 Task: Create a due date automation trigger when advanced on, 2 working days after a card is due add fields with custom field "Resume" set to a date between 1 and 7 working days ago at 11:00 AM.
Action: Mouse moved to (875, 203)
Screenshot: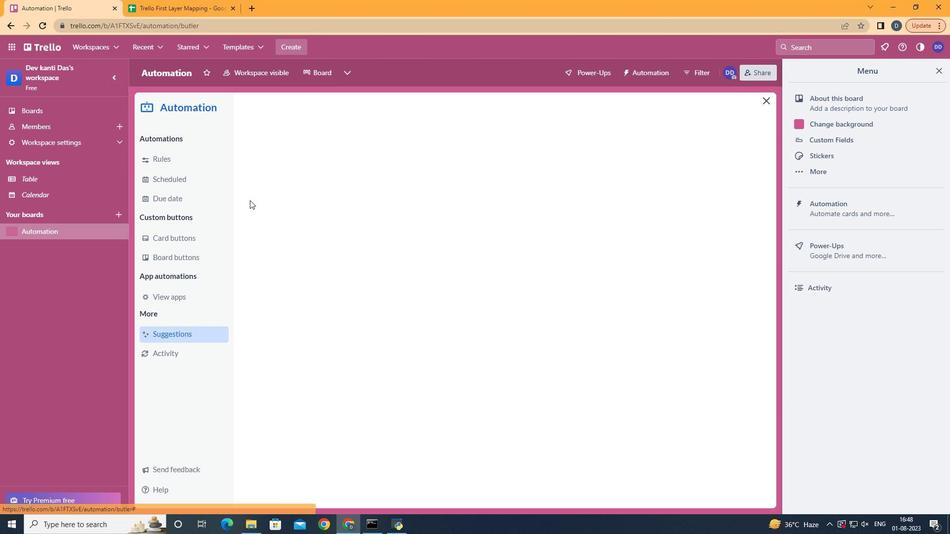 
Action: Mouse pressed left at (875, 203)
Screenshot: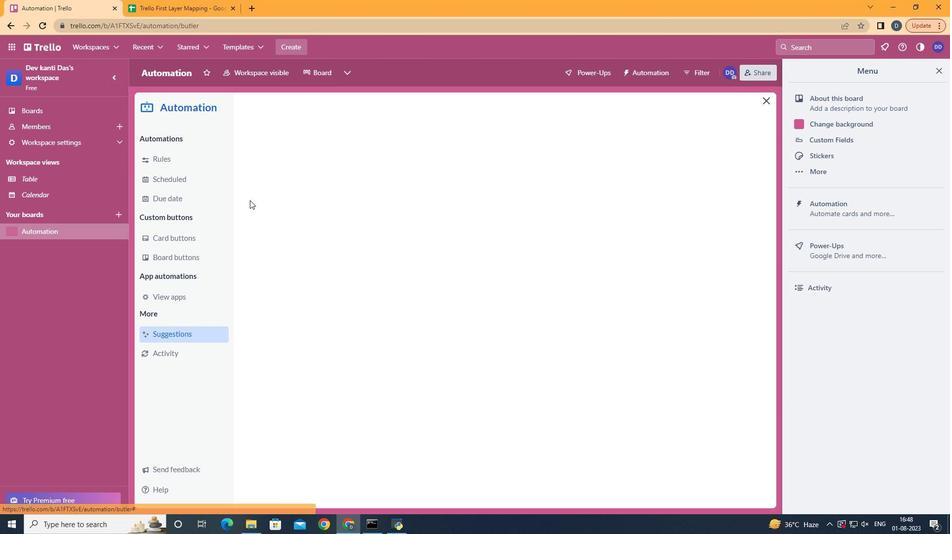 
Action: Mouse moved to (197, 196)
Screenshot: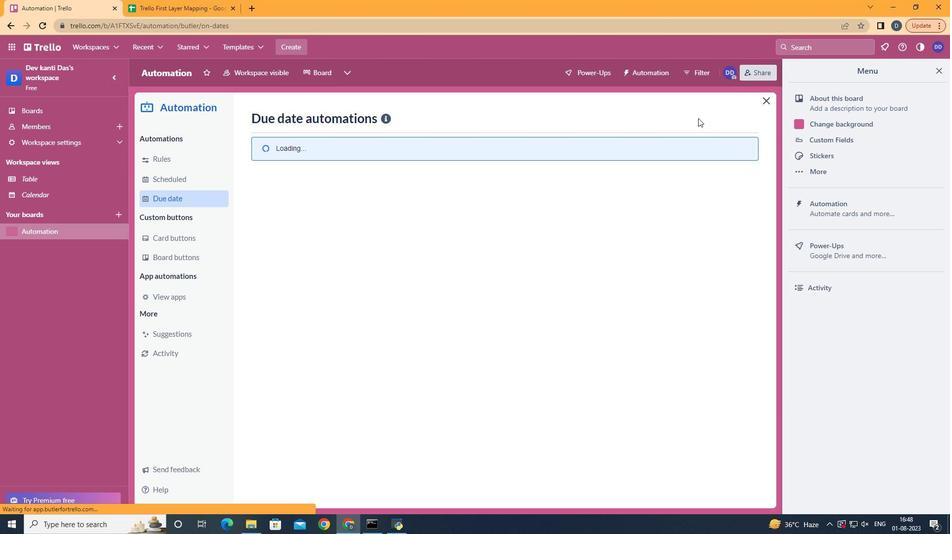 
Action: Mouse pressed left at (197, 196)
Screenshot: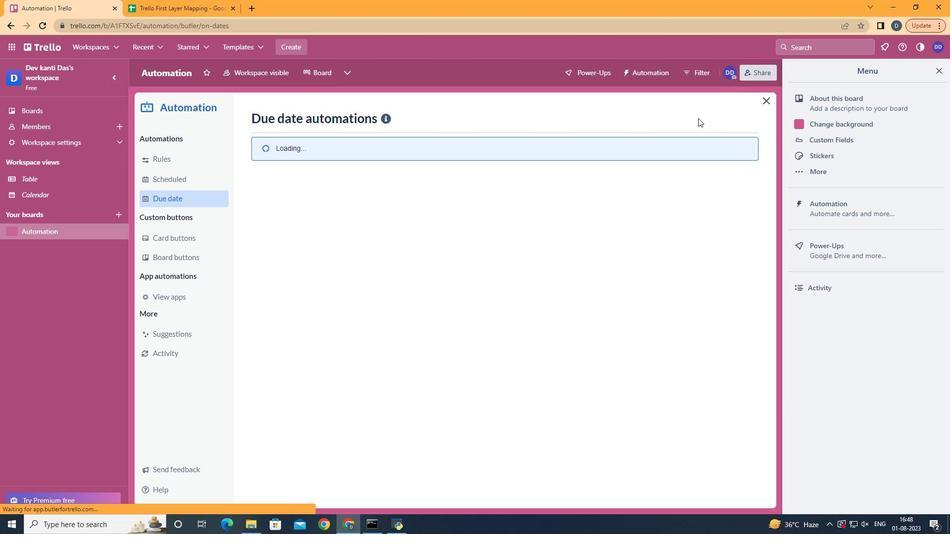
Action: Mouse moved to (696, 116)
Screenshot: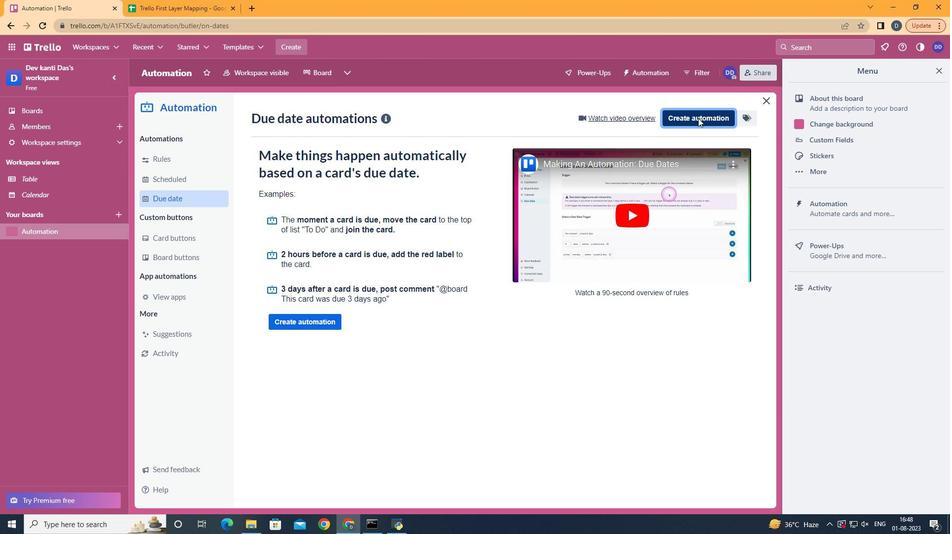 
Action: Mouse pressed left at (696, 116)
Screenshot: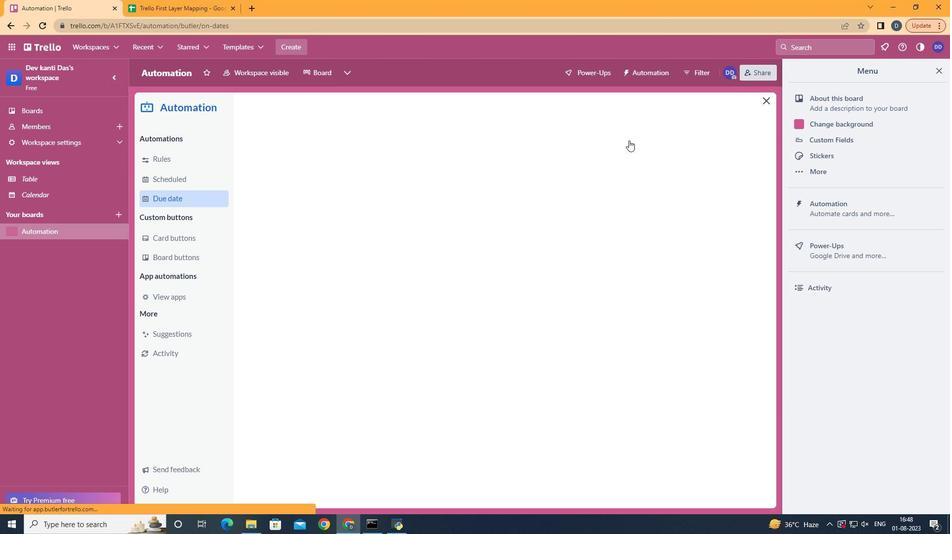 
Action: Mouse moved to (456, 214)
Screenshot: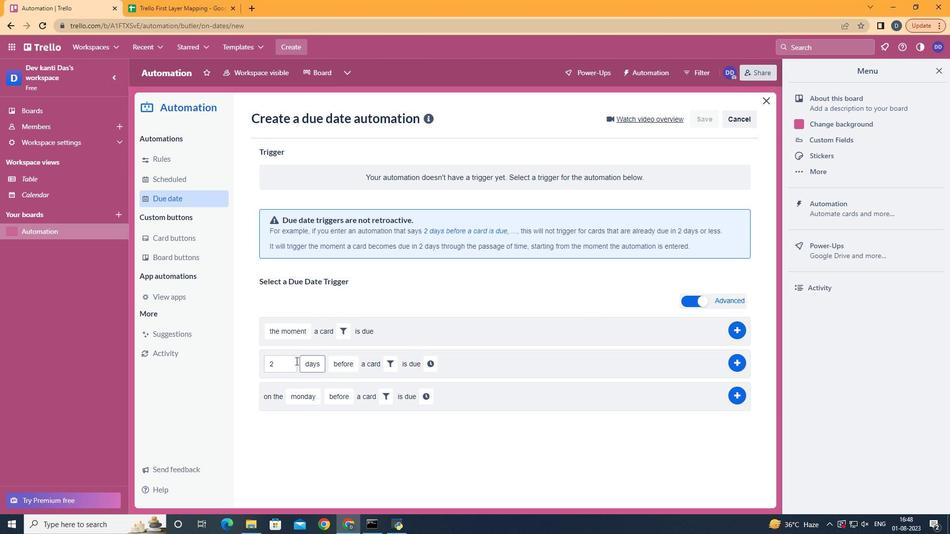 
Action: Mouse pressed left at (456, 214)
Screenshot: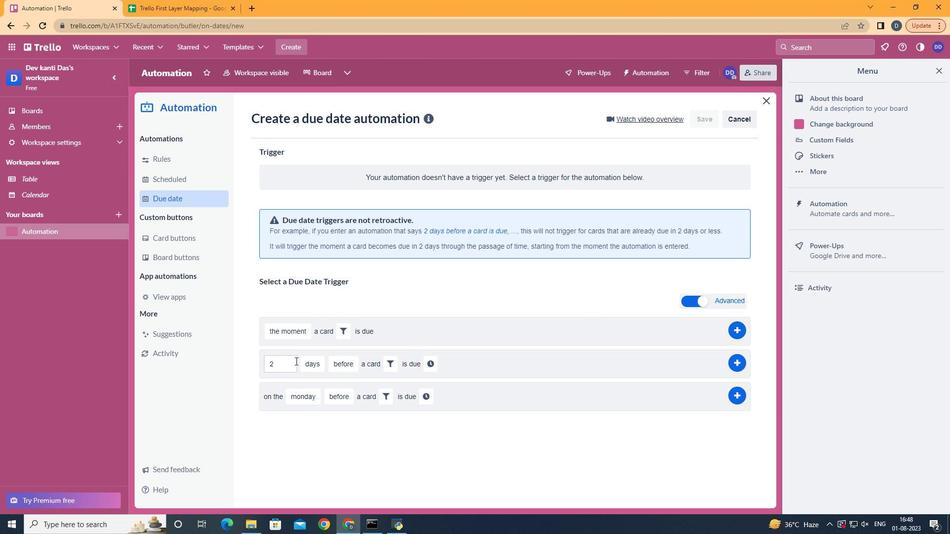 
Action: Mouse moved to (315, 401)
Screenshot: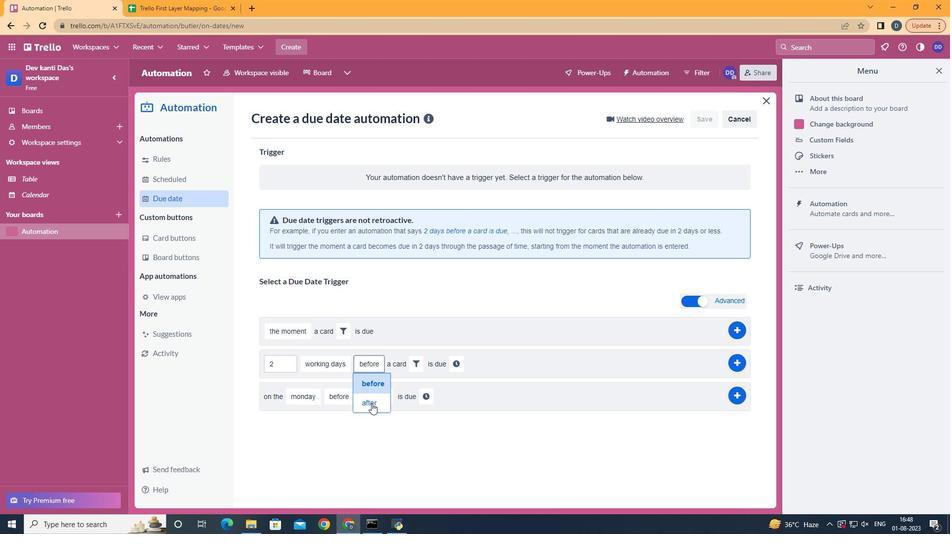 
Action: Mouse pressed left at (315, 401)
Screenshot: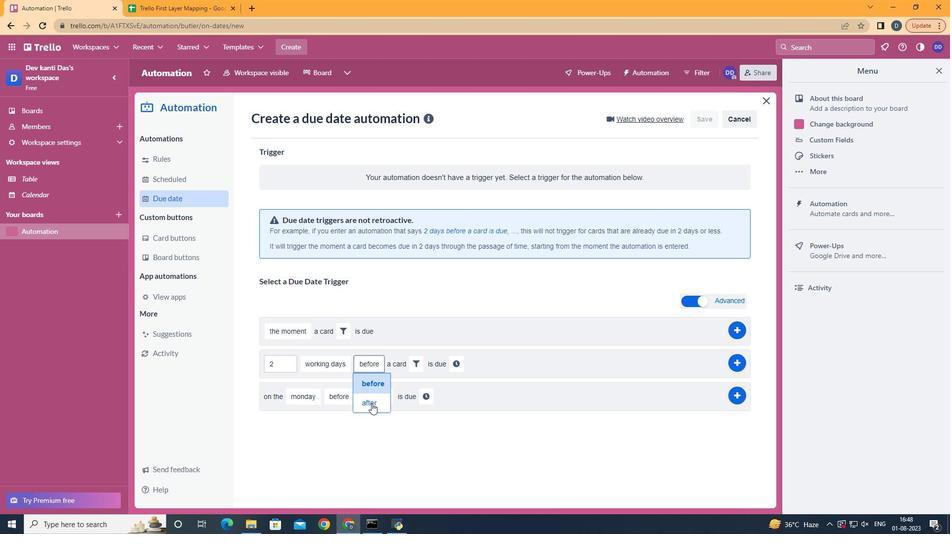 
Action: Mouse moved to (369, 401)
Screenshot: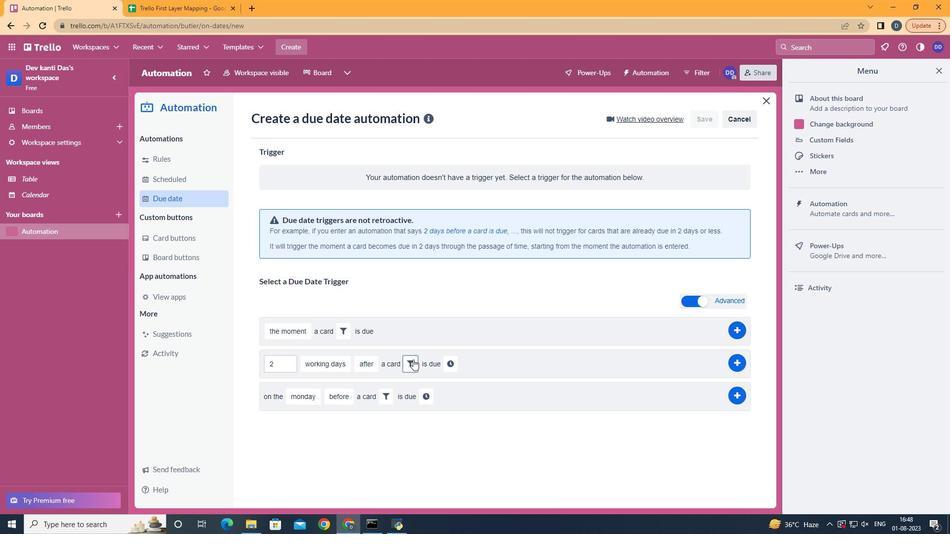 
Action: Mouse pressed left at (369, 401)
Screenshot: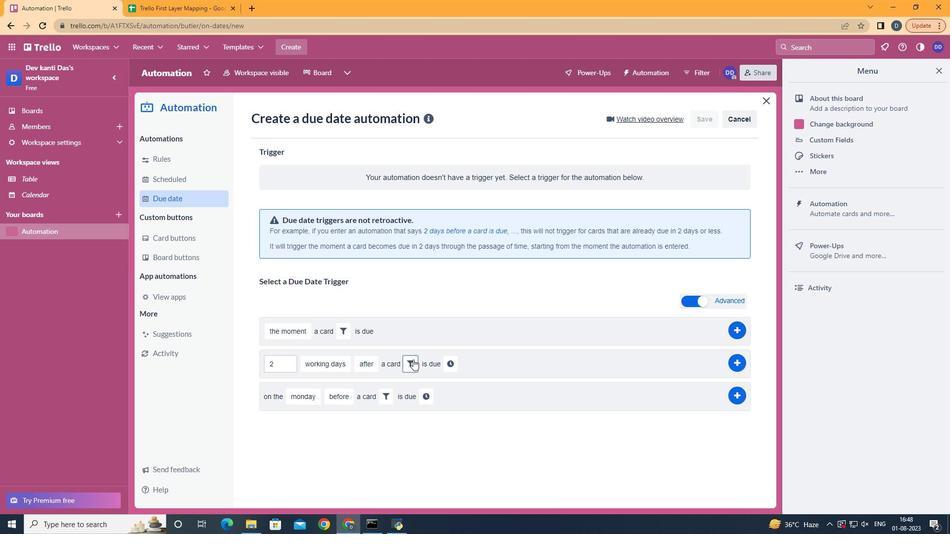 
Action: Mouse moved to (411, 357)
Screenshot: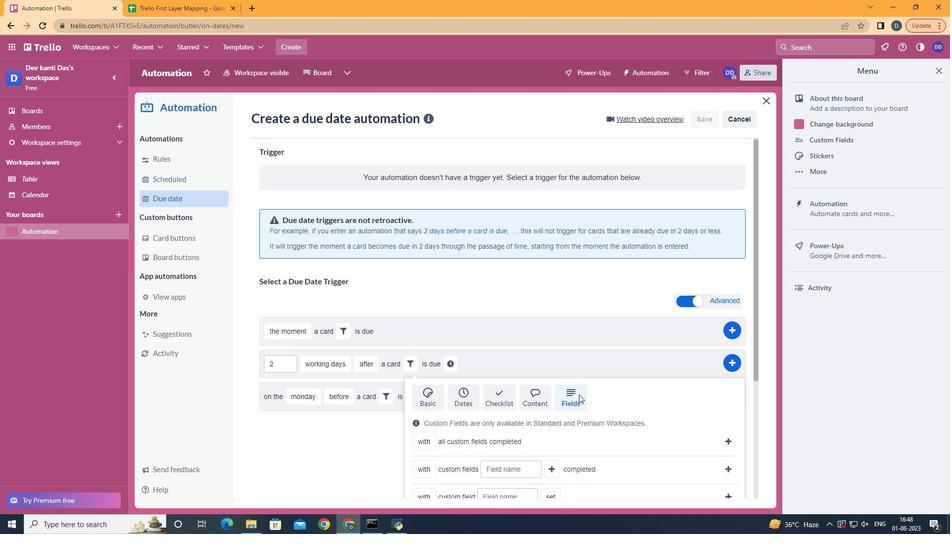 
Action: Mouse pressed left at (411, 357)
Screenshot: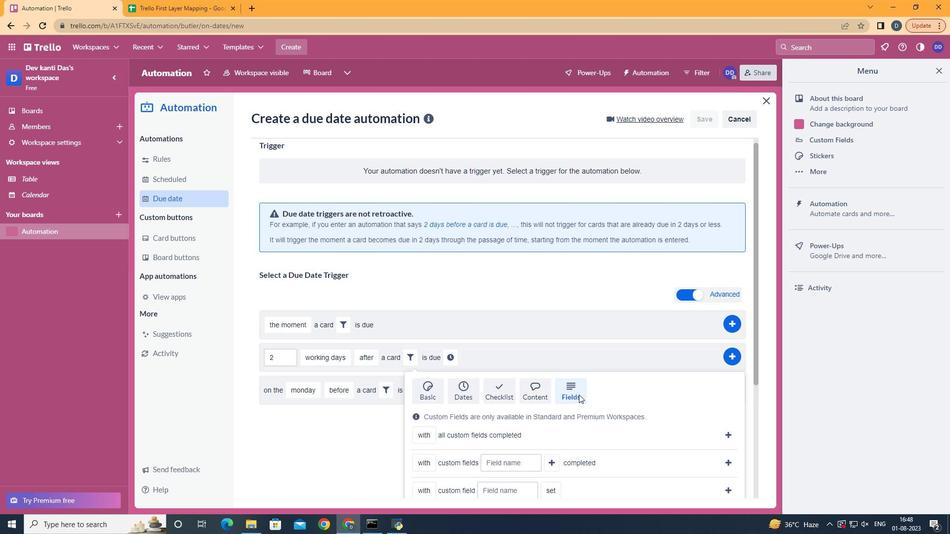 
Action: Mouse moved to (576, 392)
Screenshot: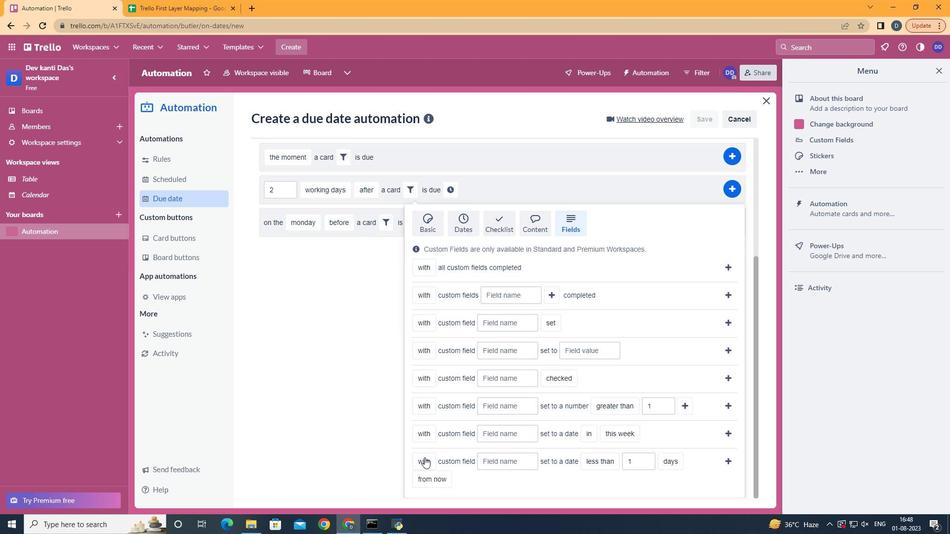 
Action: Mouse pressed left at (576, 392)
Screenshot: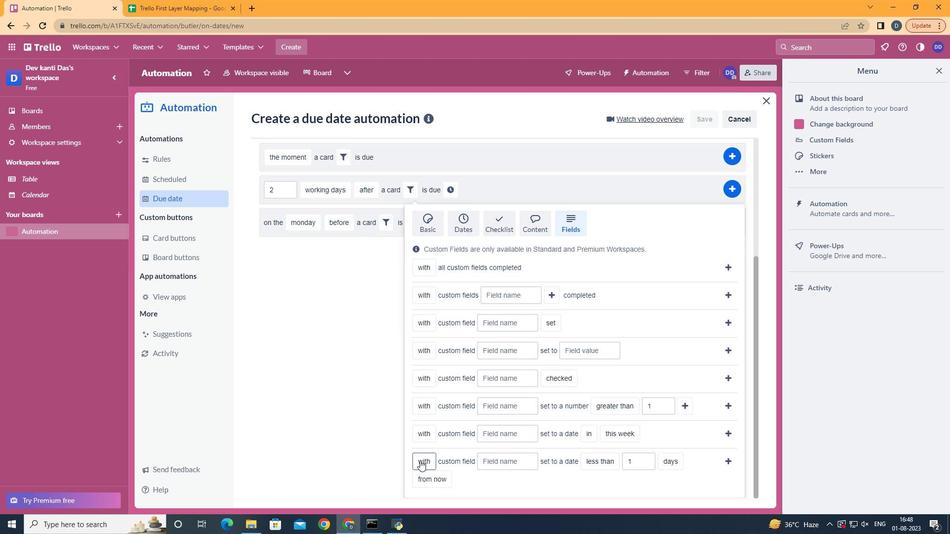 
Action: Mouse moved to (576, 392)
Screenshot: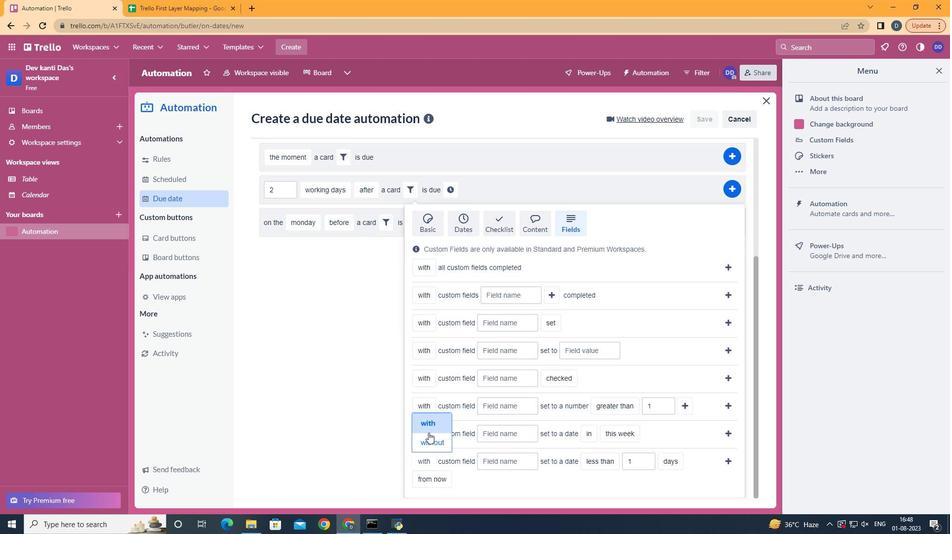 
Action: Mouse scrolled (576, 392) with delta (0, 0)
Screenshot: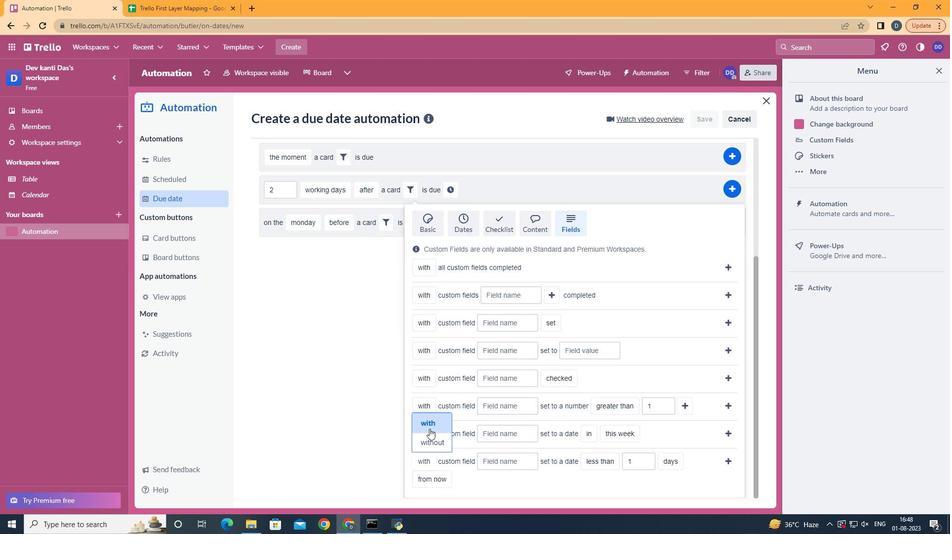 
Action: Mouse scrolled (576, 392) with delta (0, 0)
Screenshot: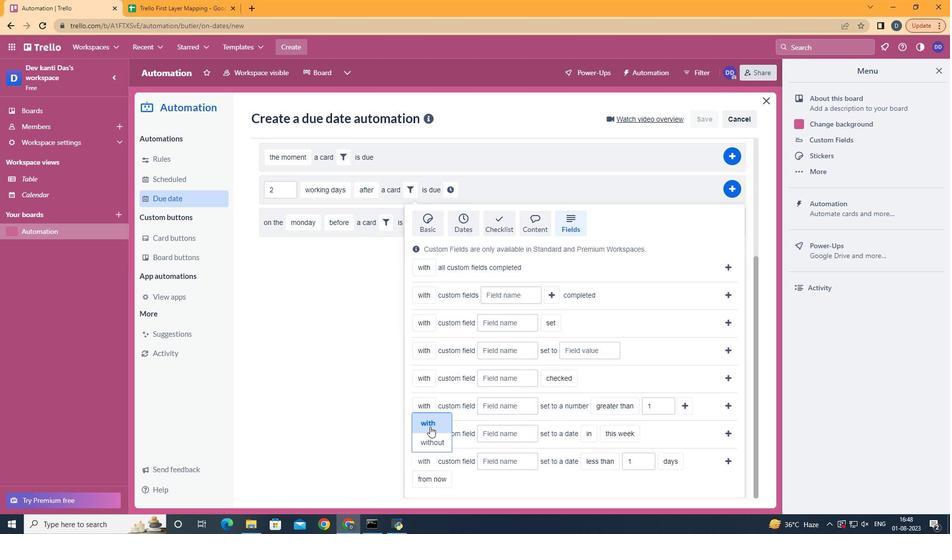 
Action: Mouse scrolled (576, 392) with delta (0, 0)
Screenshot: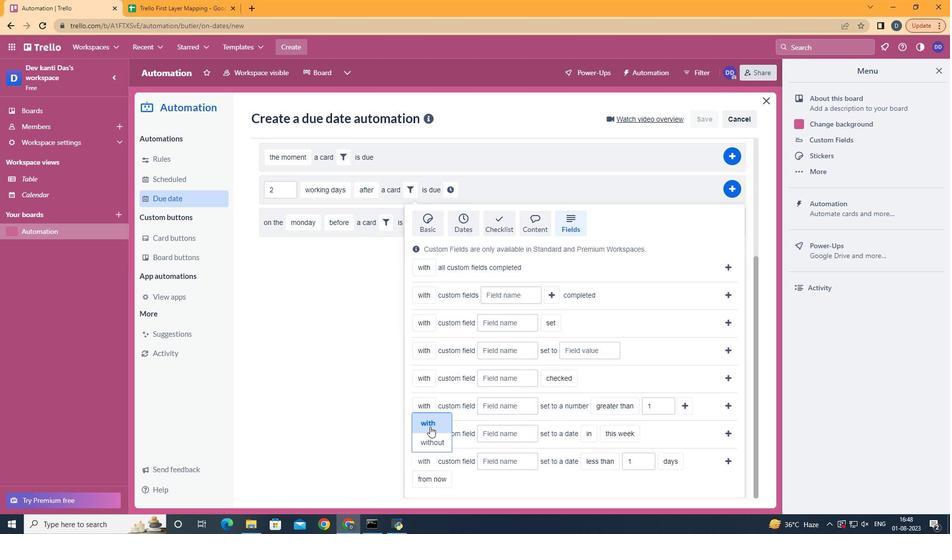 
Action: Mouse scrolled (576, 392) with delta (0, 0)
Screenshot: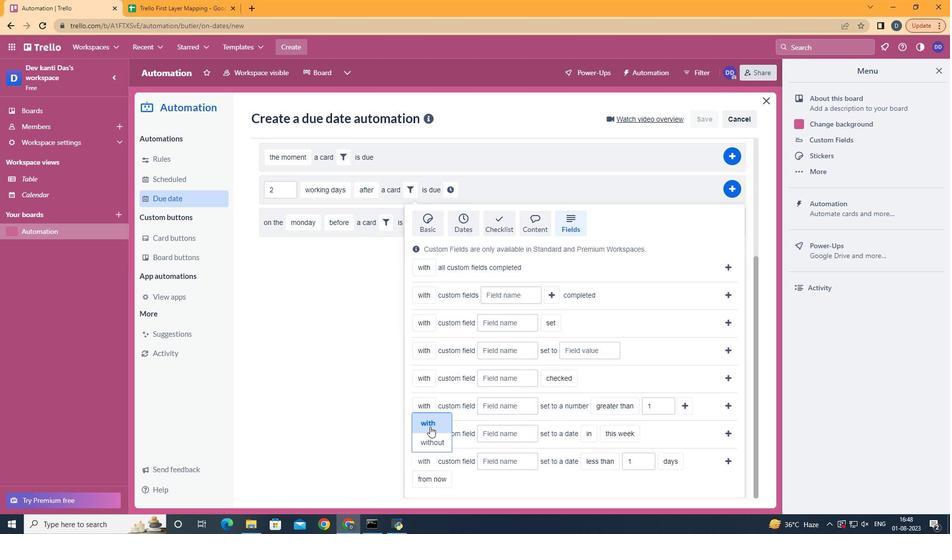 
Action: Mouse scrolled (576, 392) with delta (0, 0)
Screenshot: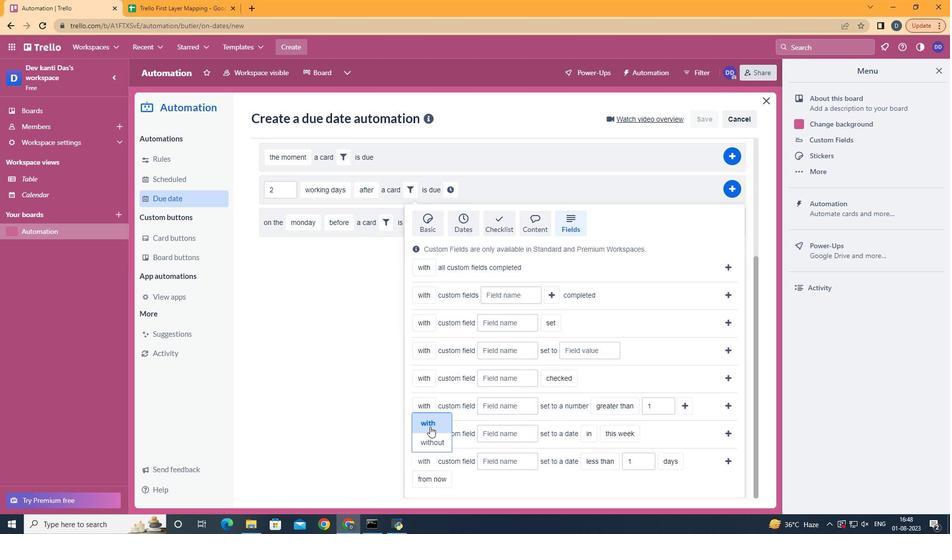 
Action: Mouse scrolled (576, 392) with delta (0, 0)
Screenshot: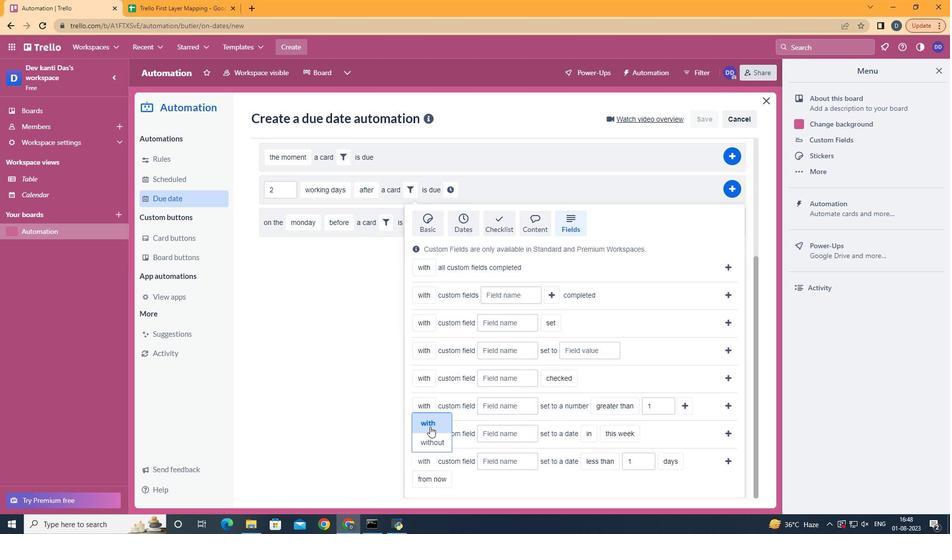 
Action: Mouse scrolled (576, 392) with delta (0, 0)
Screenshot: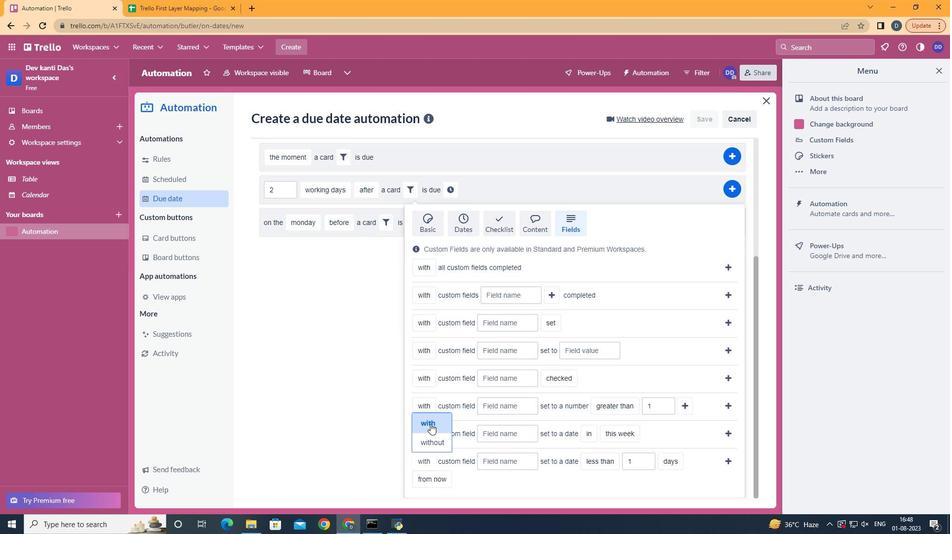
Action: Mouse moved to (428, 421)
Screenshot: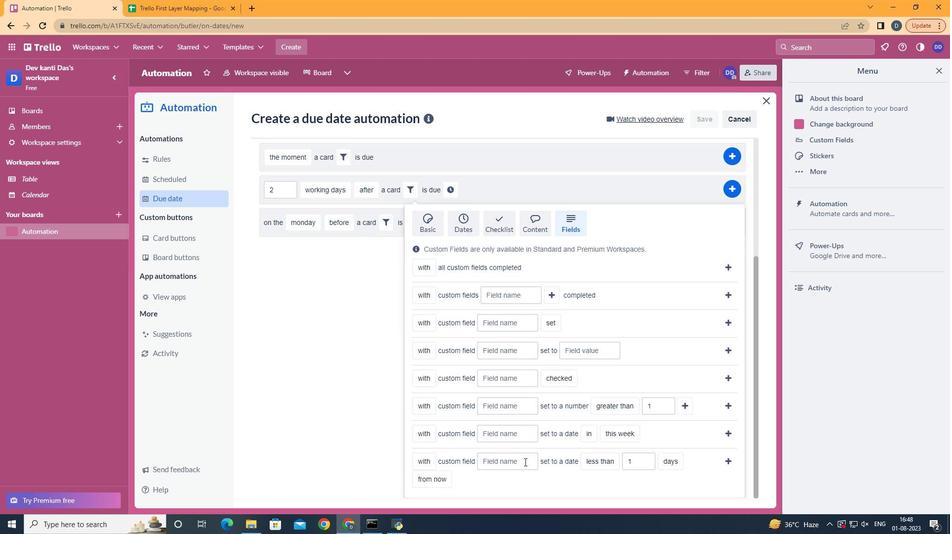 
Action: Mouse pressed left at (428, 421)
Screenshot: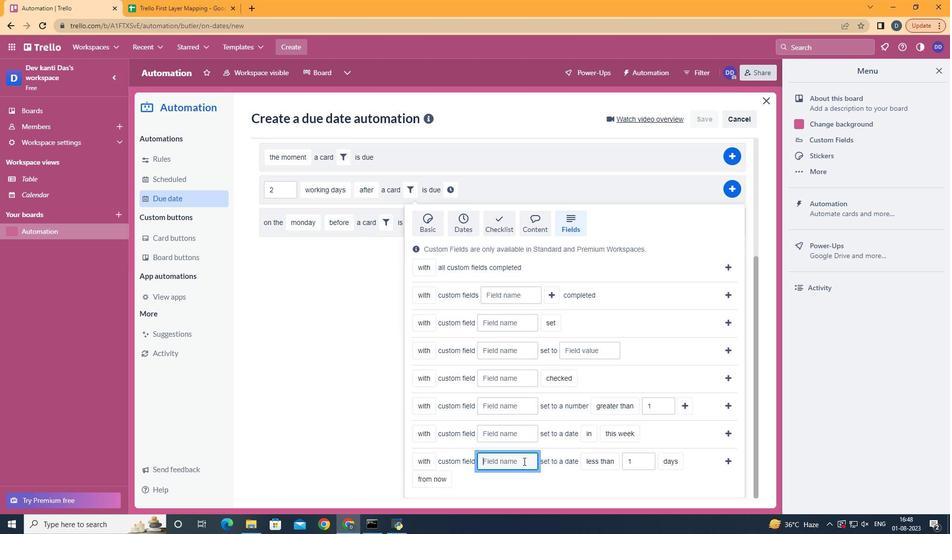 
Action: Mouse moved to (522, 460)
Screenshot: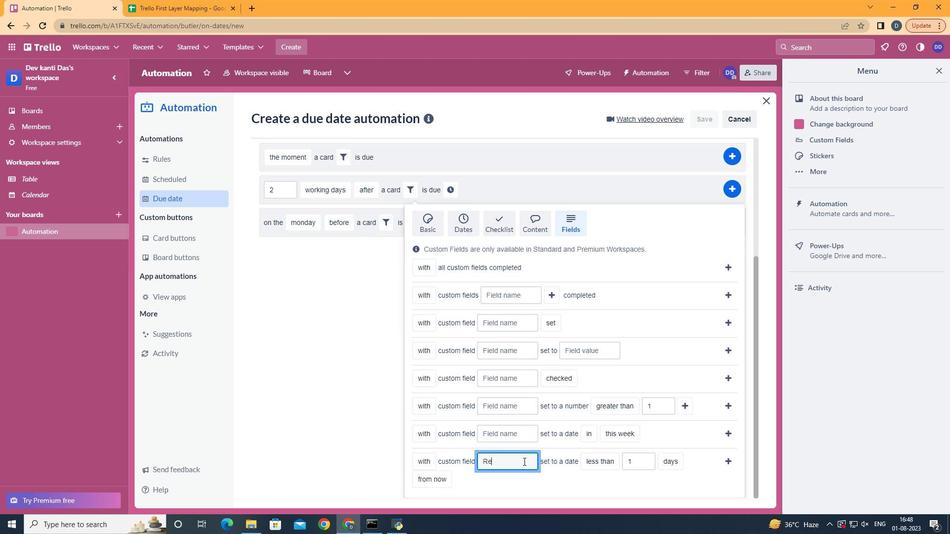 
Action: Mouse pressed left at (522, 460)
Screenshot: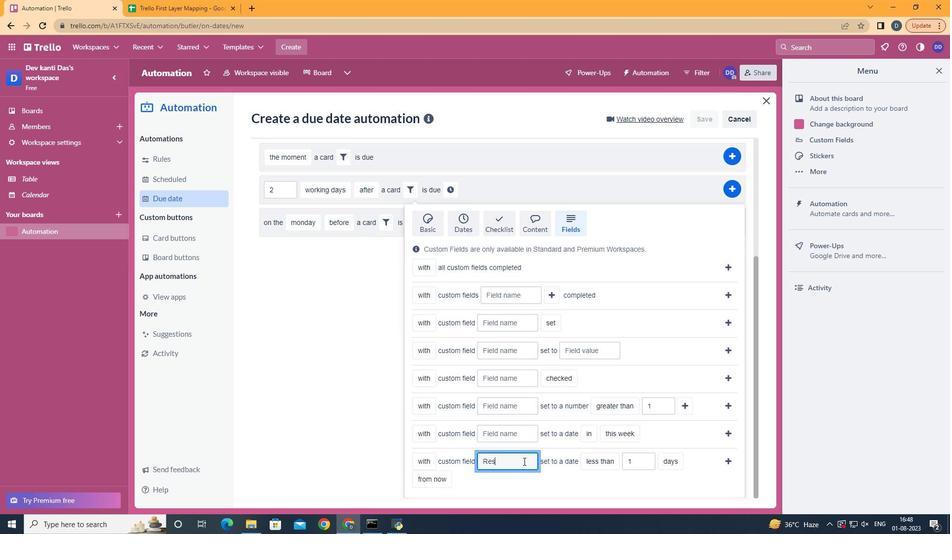 
Action: Mouse moved to (521, 459)
Screenshot: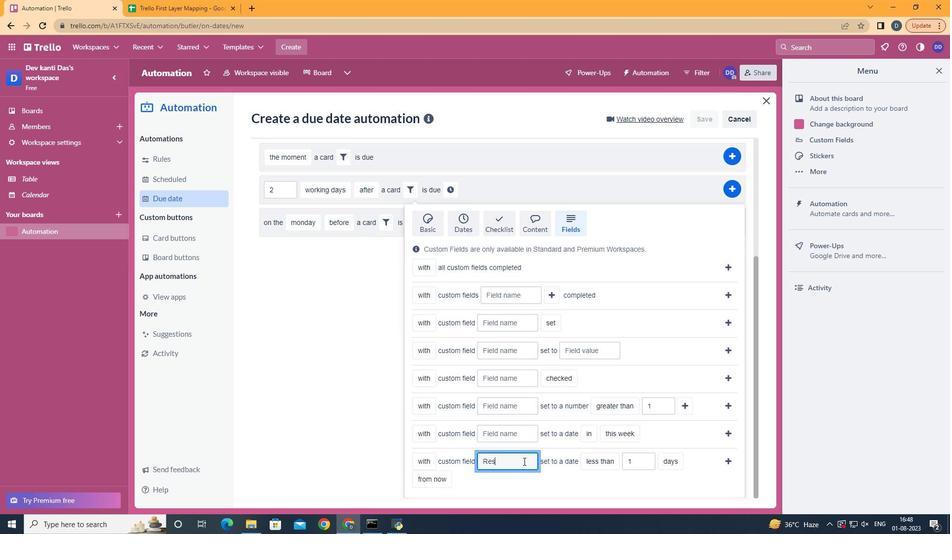 
Action: Key pressed <Key.shift>Resume
Screenshot: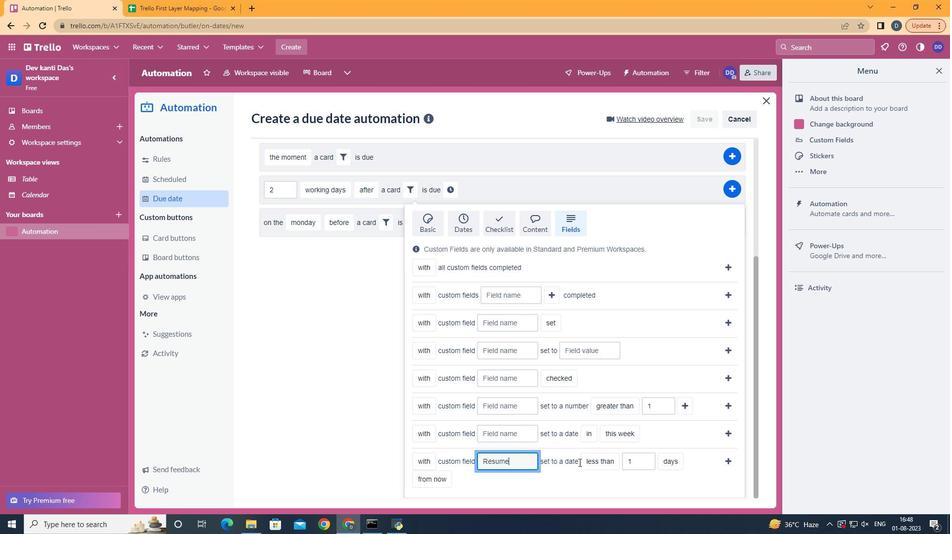 
Action: Mouse moved to (602, 437)
Screenshot: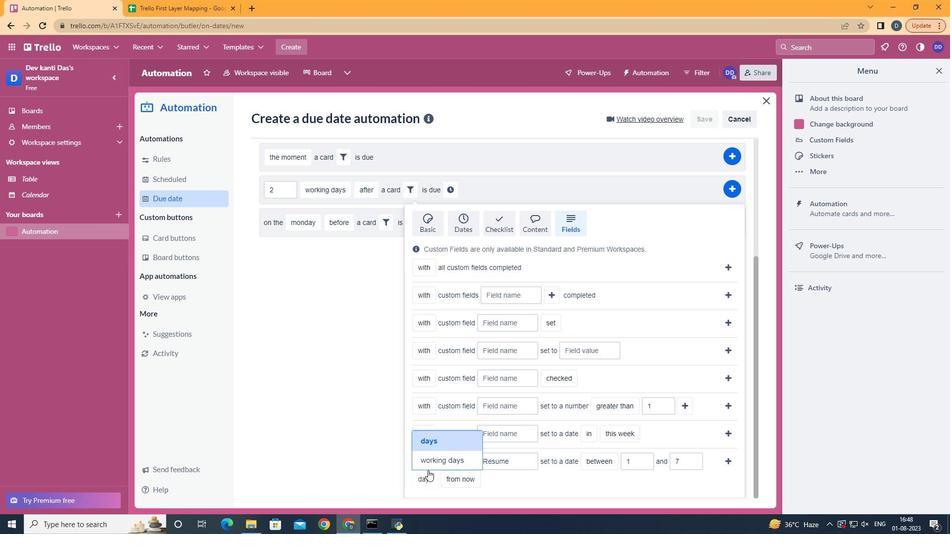 
Action: Mouse pressed left at (602, 437)
Screenshot: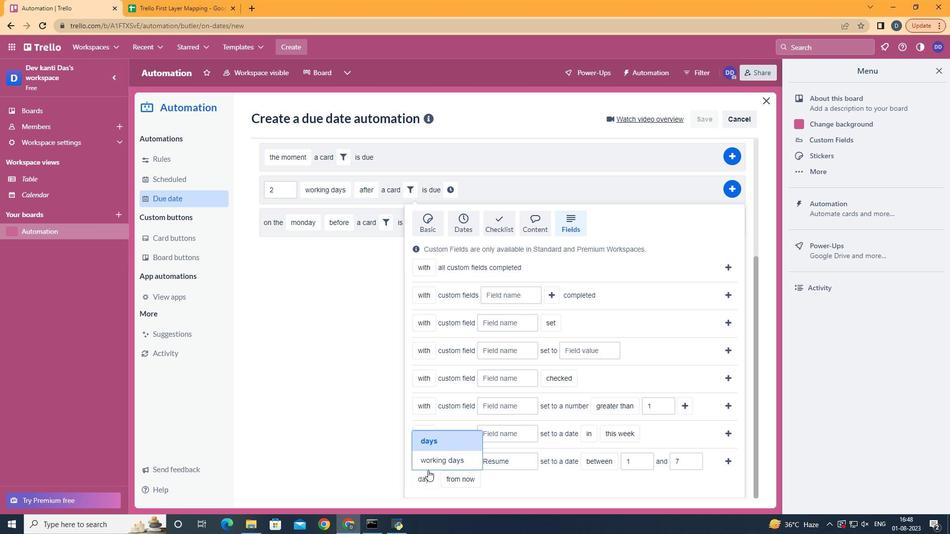 
Action: Mouse moved to (428, 462)
Screenshot: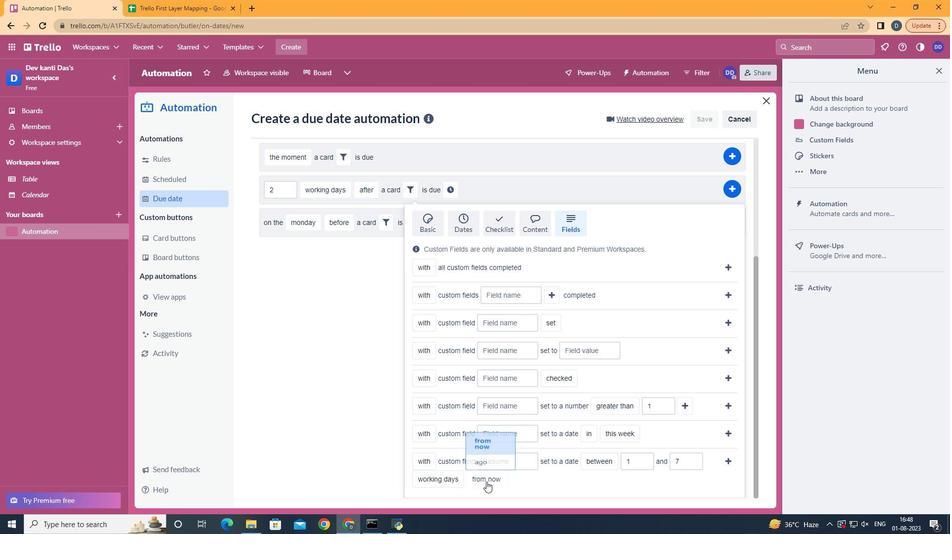 
Action: Mouse pressed left at (428, 462)
Screenshot: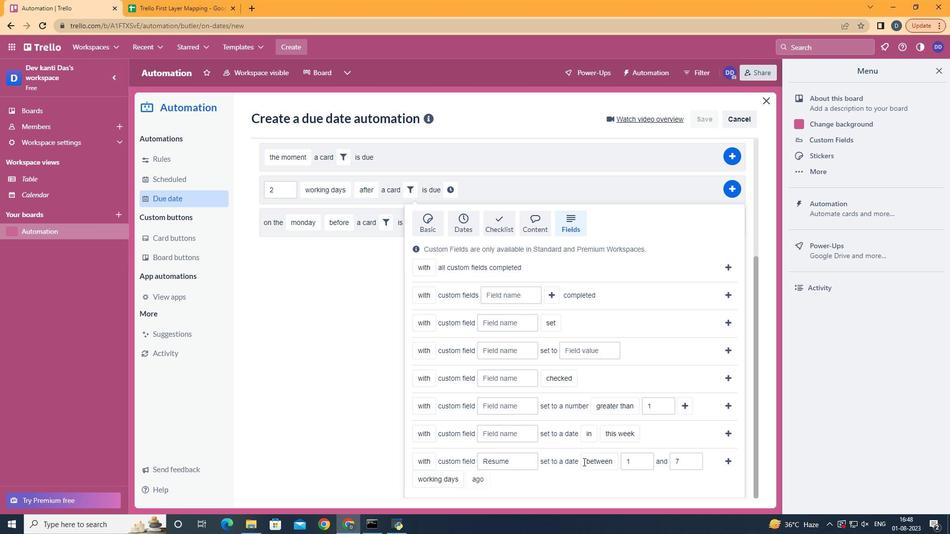 
Action: Mouse moved to (495, 460)
Screenshot: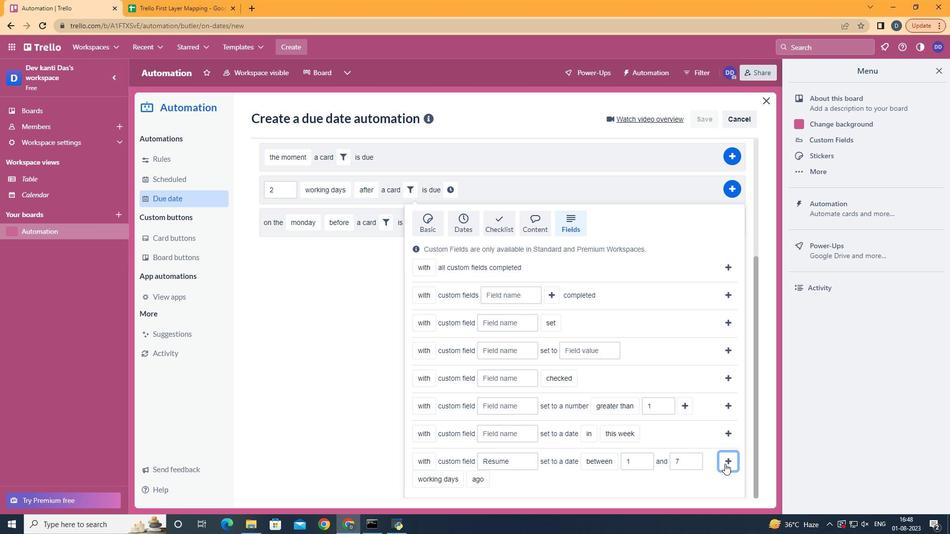 
Action: Mouse pressed left at (495, 460)
Screenshot: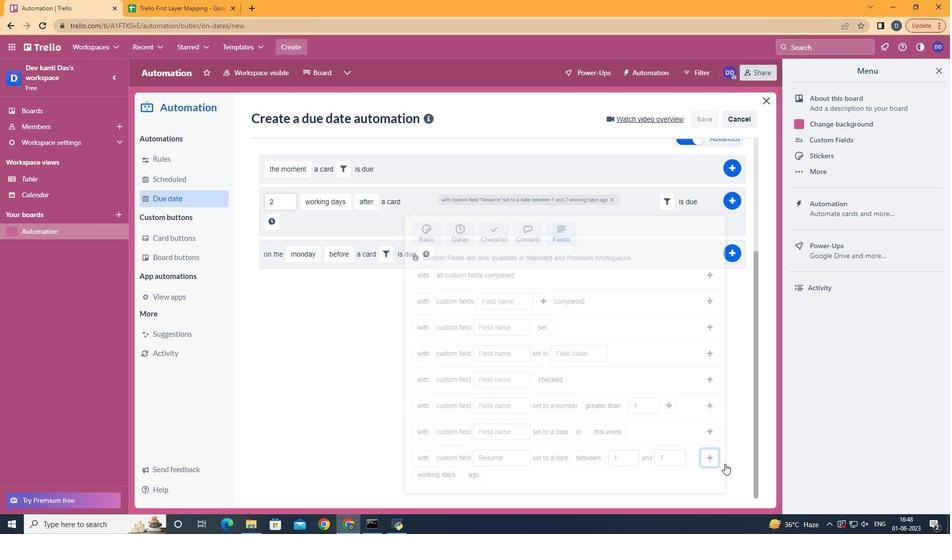 
Action: Mouse moved to (722, 462)
Screenshot: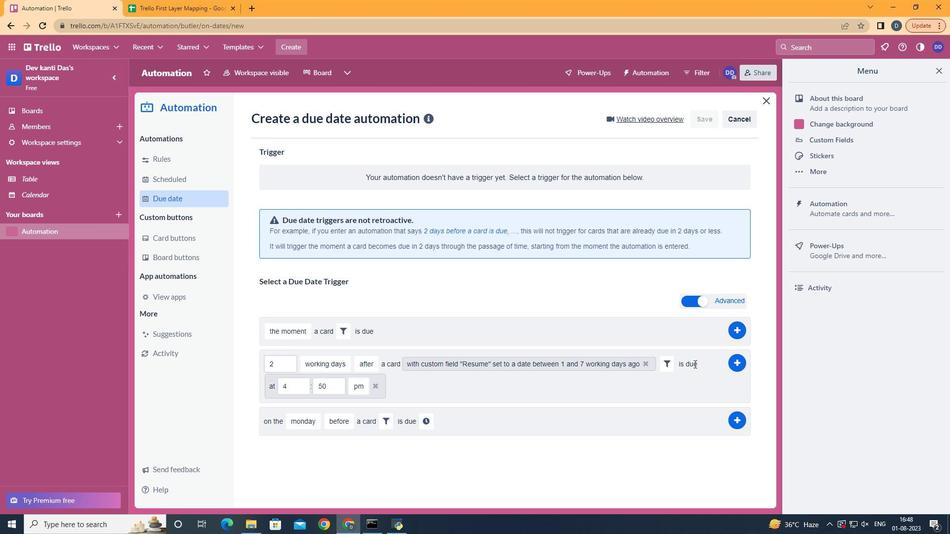 
Action: Mouse pressed left at (722, 462)
Screenshot: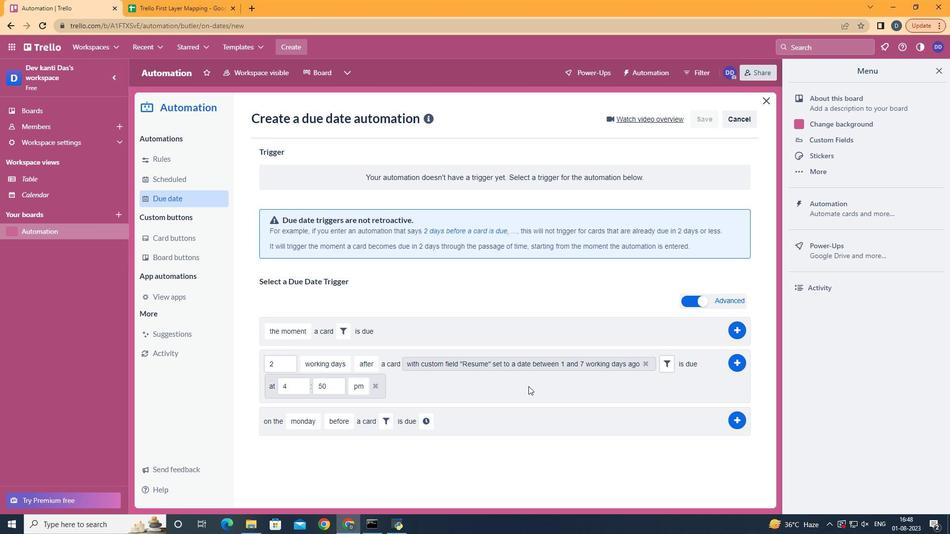 
Action: Mouse moved to (701, 362)
Screenshot: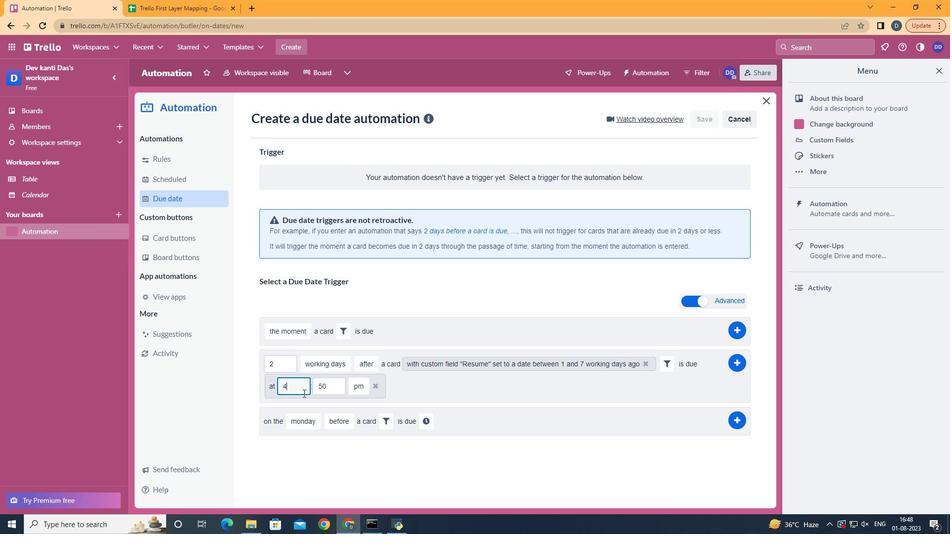 
Action: Mouse pressed left at (701, 362)
Screenshot: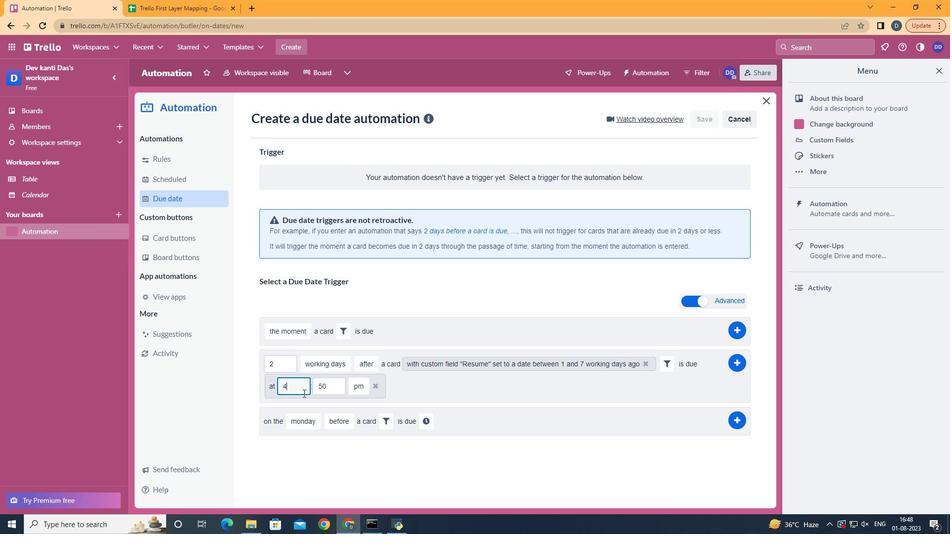 
Action: Mouse moved to (301, 391)
Screenshot: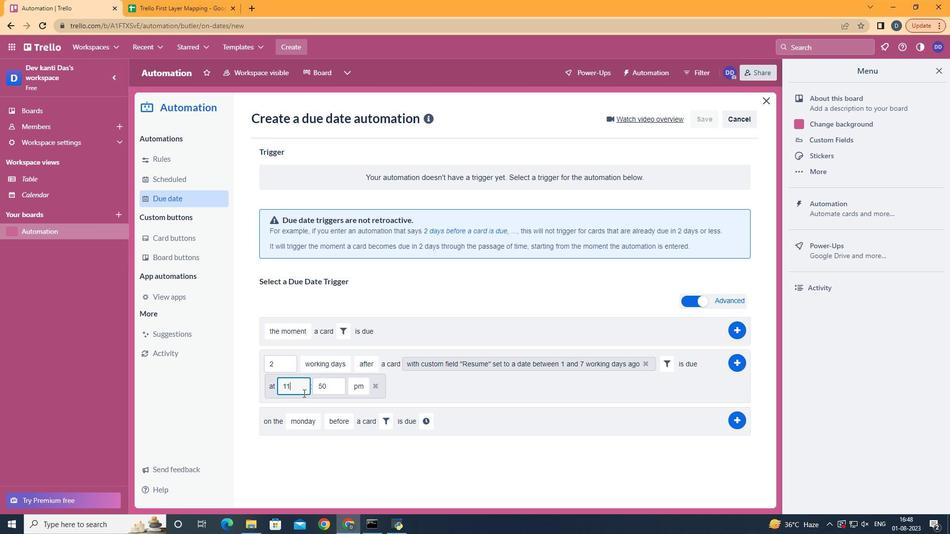 
Action: Mouse pressed left at (301, 391)
Screenshot: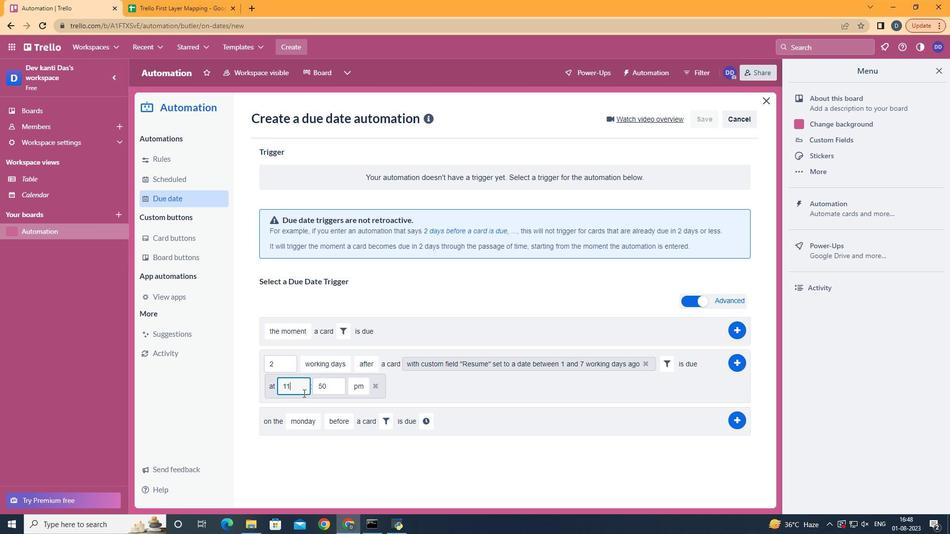 
Action: Key pressed <Key.backspace>11
Screenshot: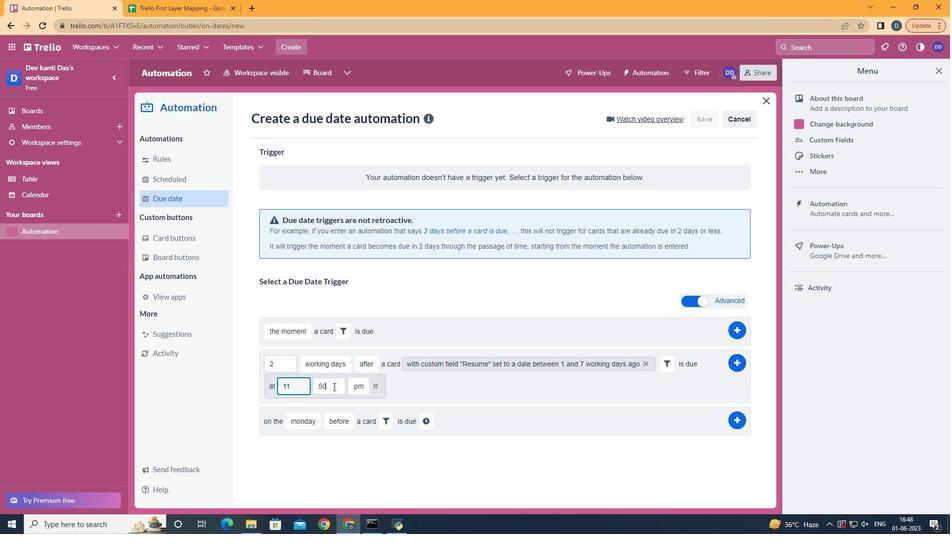 
Action: Mouse moved to (331, 384)
Screenshot: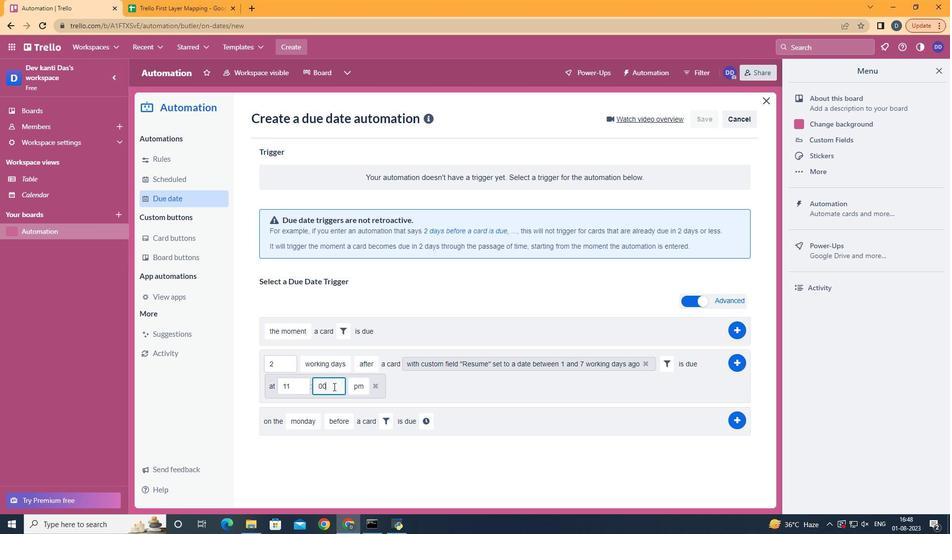 
Action: Mouse pressed left at (331, 384)
Screenshot: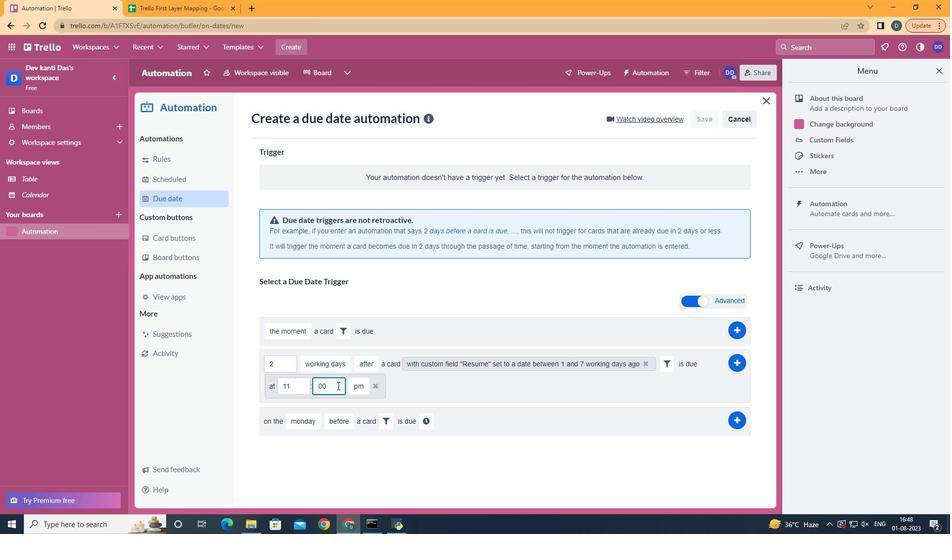 
Action: Key pressed <Key.backspace><Key.backspace>00
Screenshot: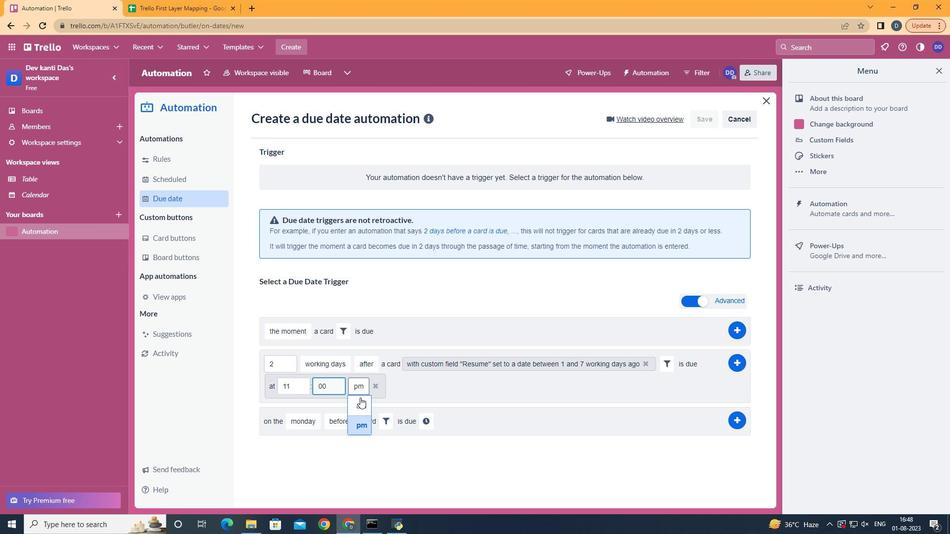 
Action: Mouse moved to (358, 395)
Screenshot: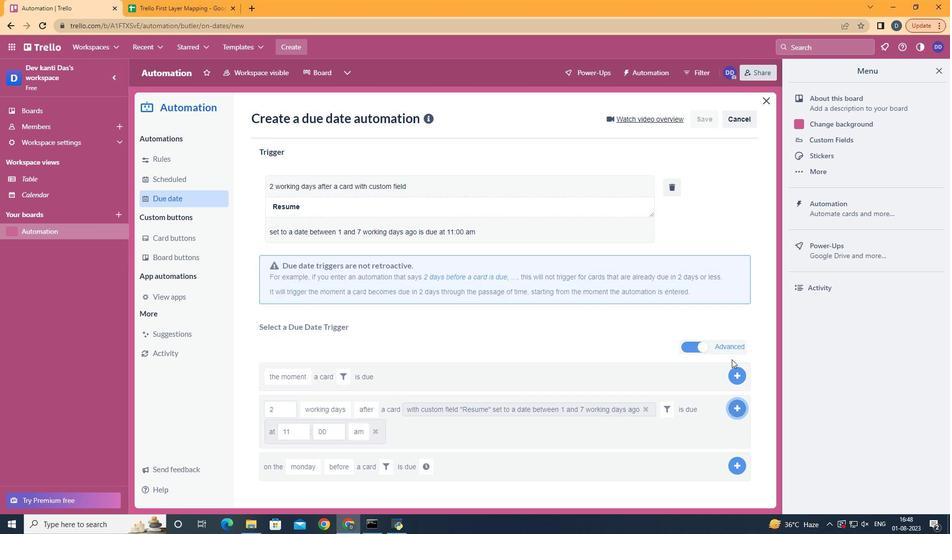 
Action: Mouse pressed left at (358, 395)
Screenshot: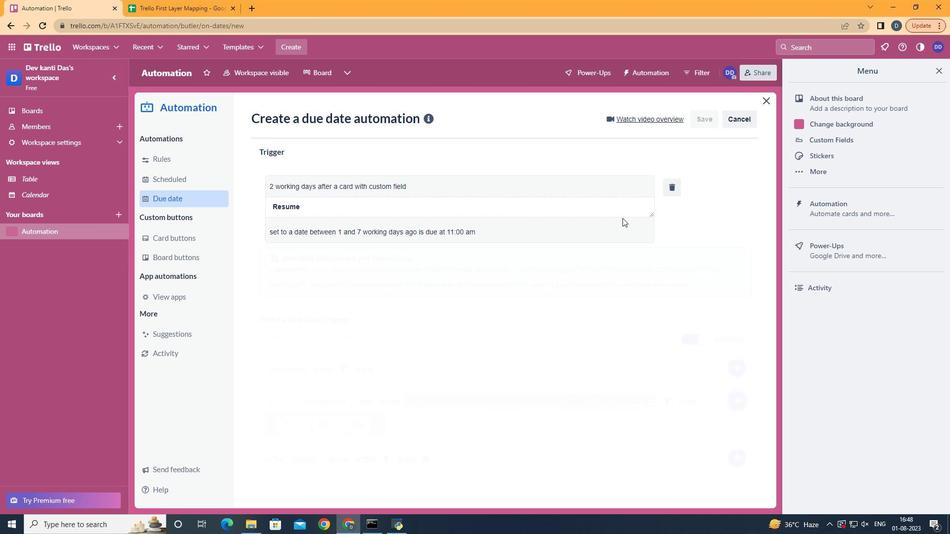 
Action: Mouse moved to (729, 357)
Screenshot: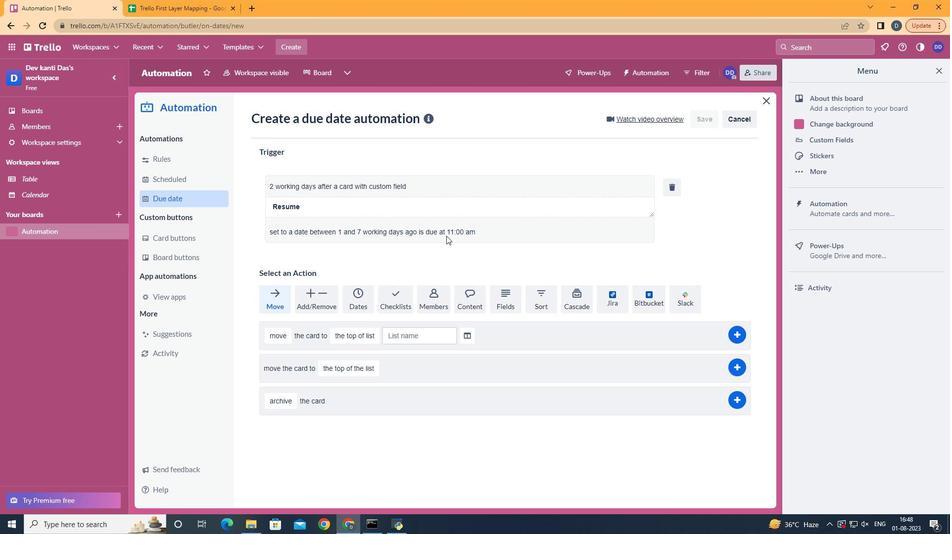 
Action: Mouse pressed left at (729, 357)
Screenshot: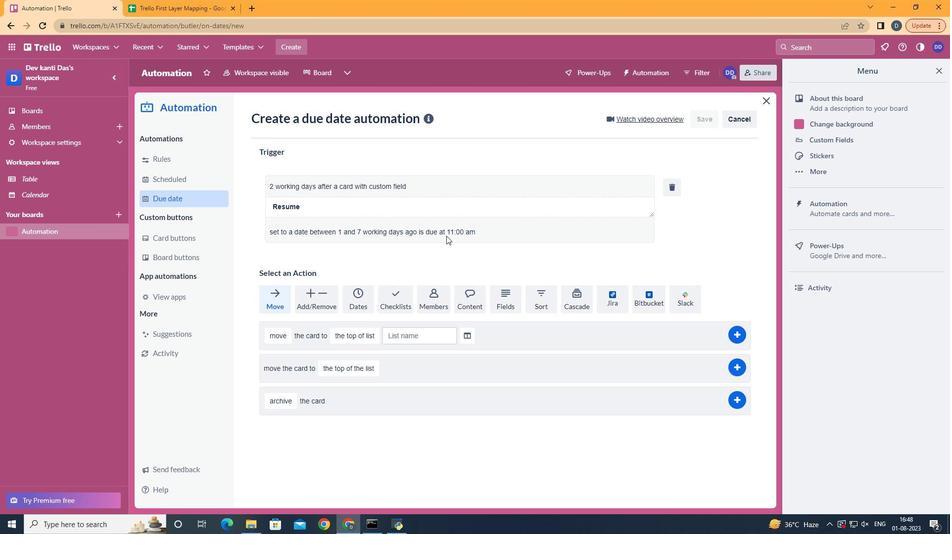
Action: Mouse moved to (444, 234)
Screenshot: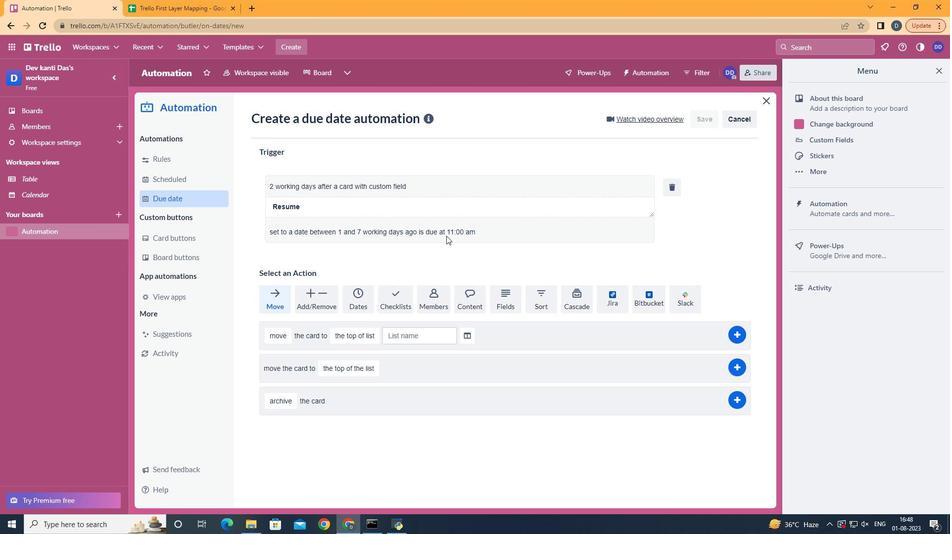 
